 Task: Click on the How long does it take to verify the ID?
Action: Mouse moved to (145, 461)
Screenshot: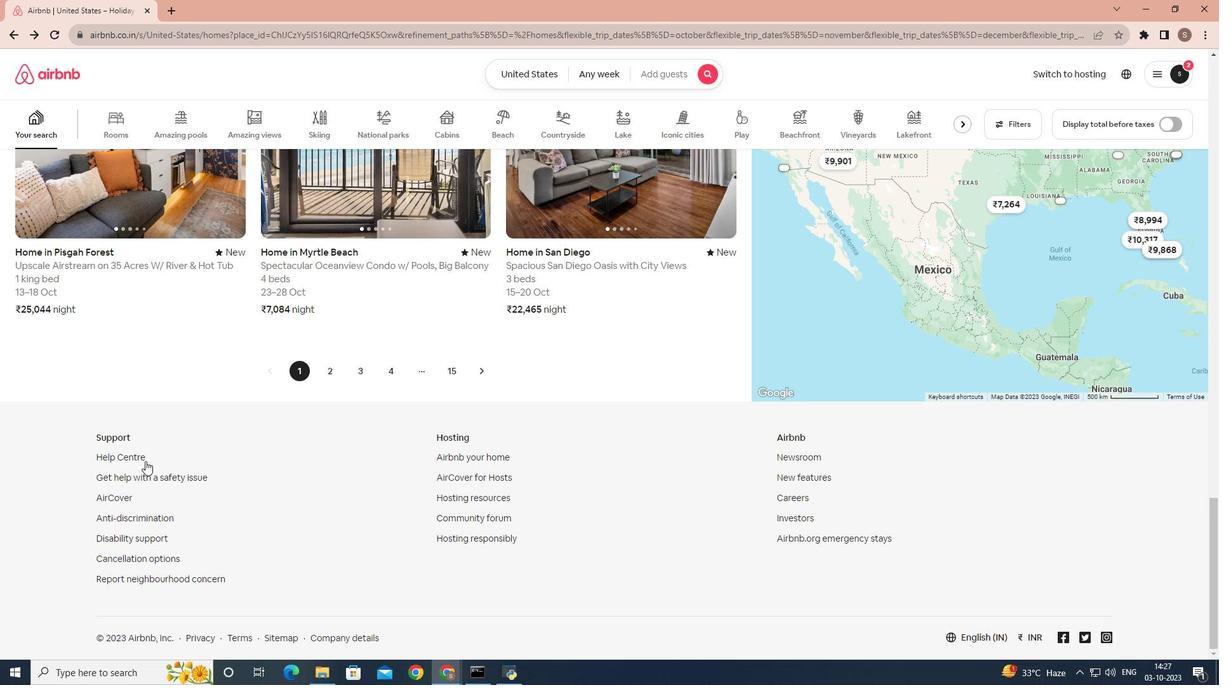 
Action: Mouse pressed left at (145, 461)
Screenshot: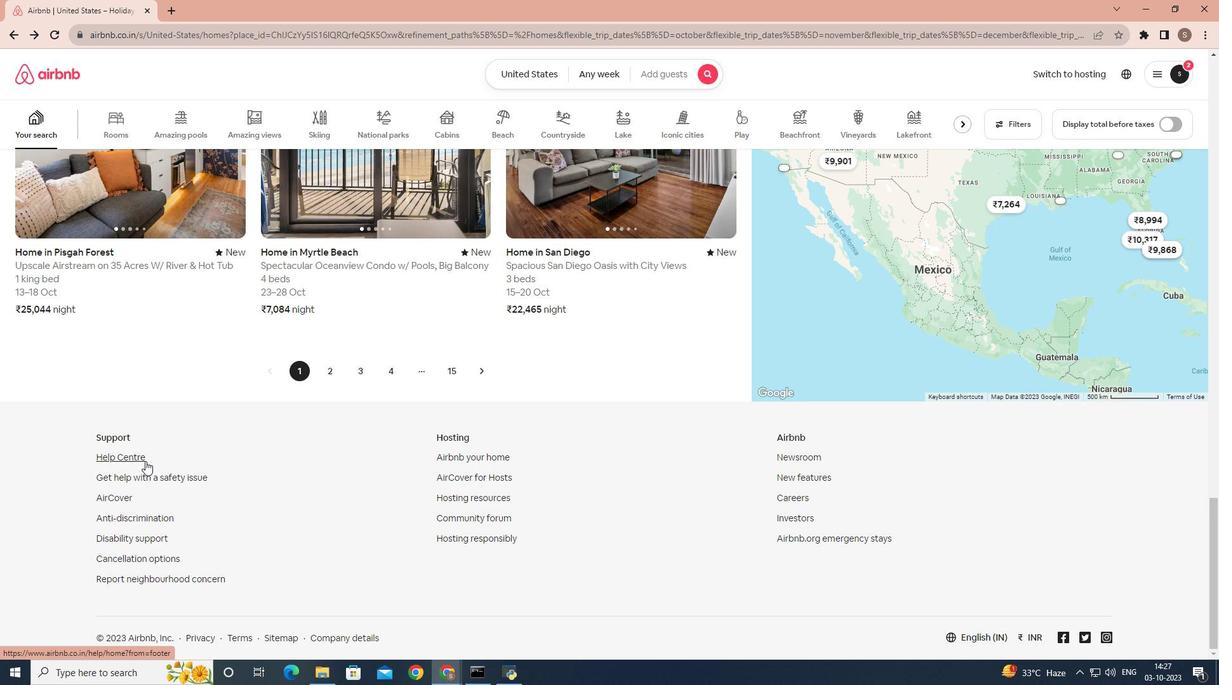 
Action: Mouse moved to (330, 489)
Screenshot: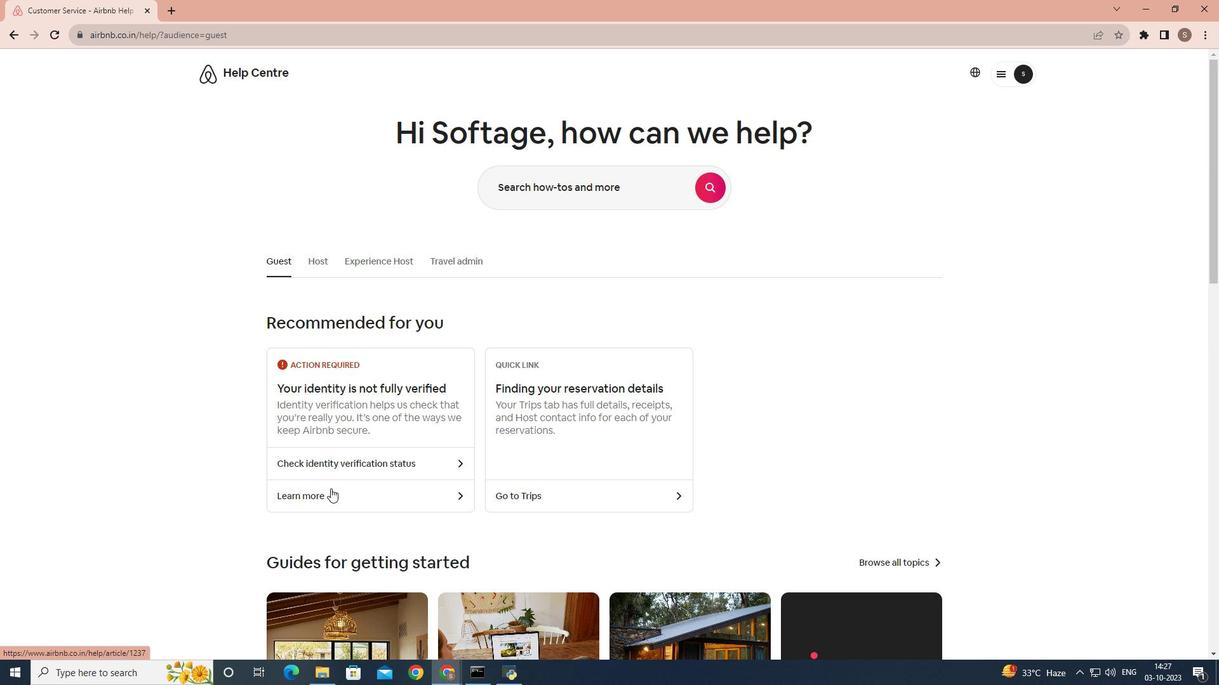 
Action: Mouse pressed left at (330, 489)
Screenshot: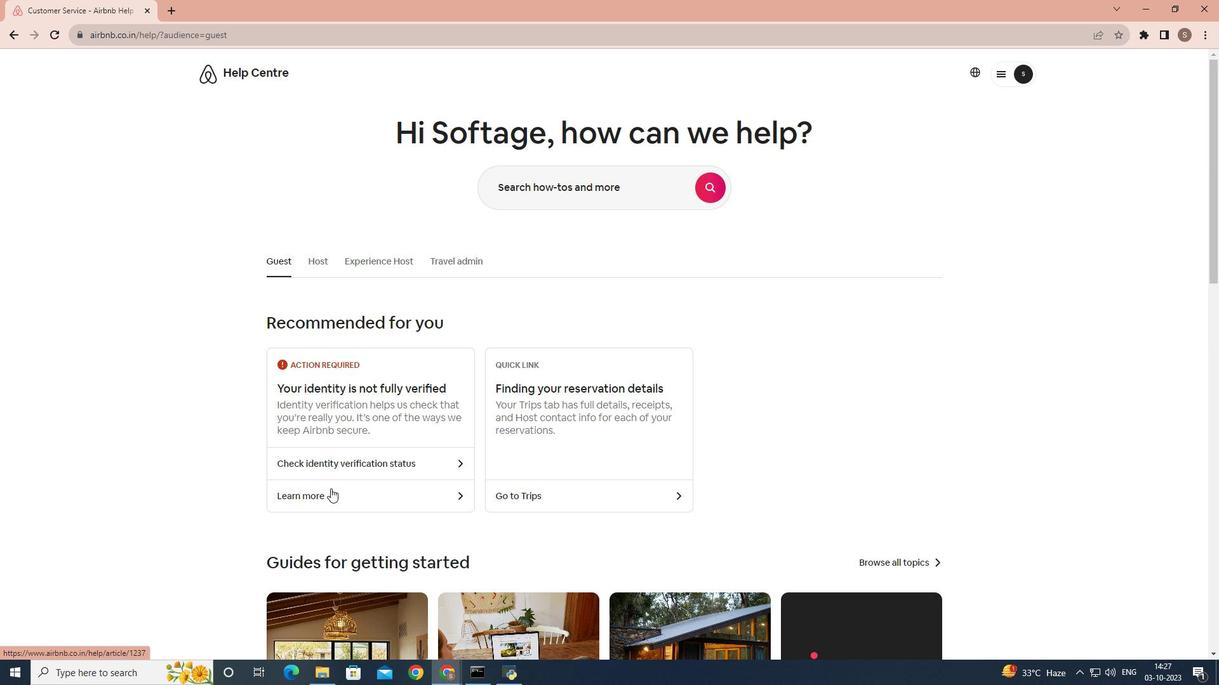 
Action: Mouse moved to (330, 489)
Screenshot: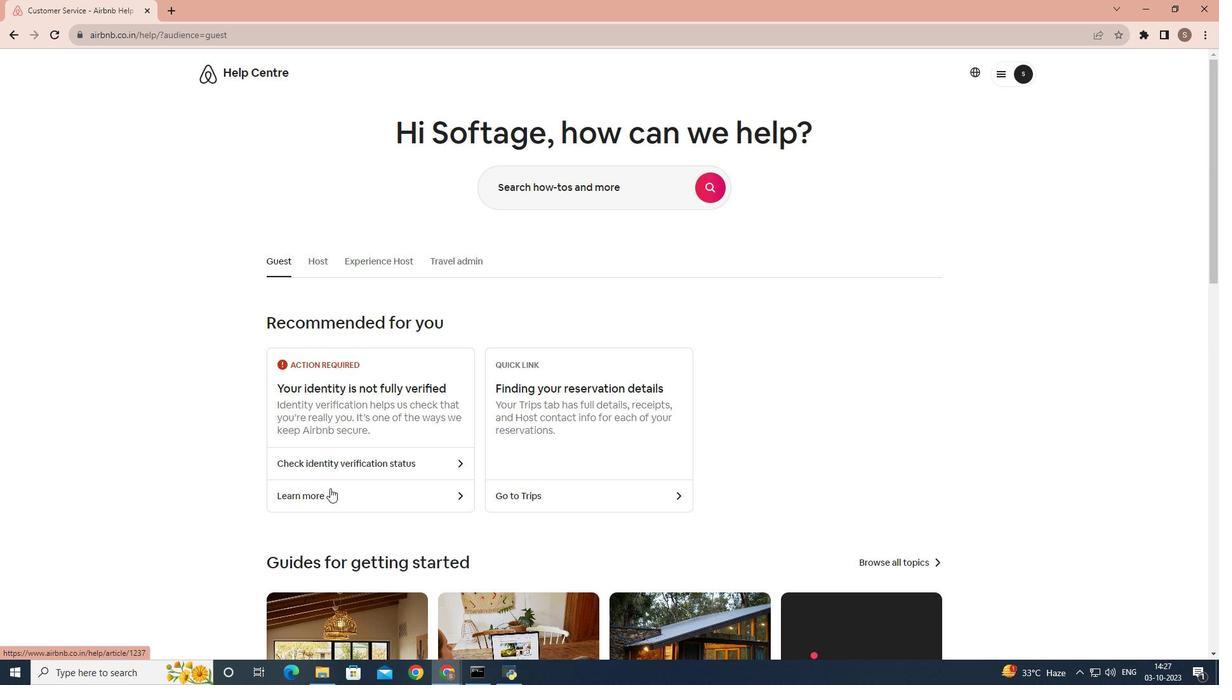
Action: Mouse scrolled (330, 488) with delta (0, 0)
Screenshot: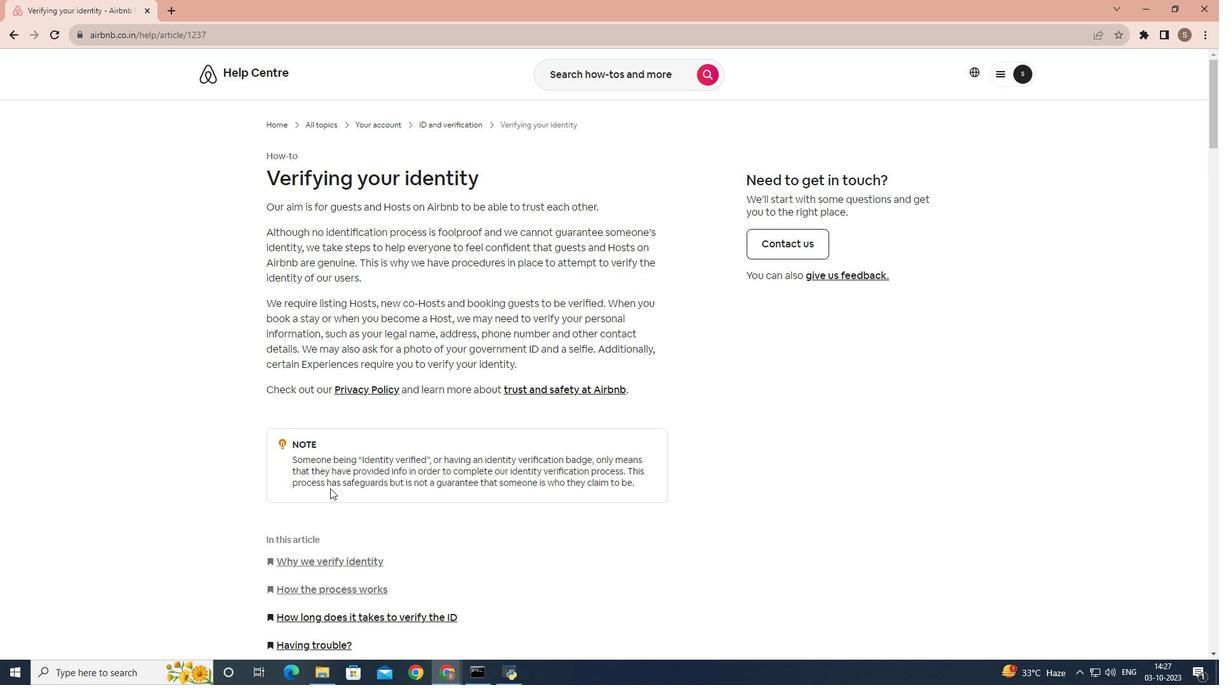 
Action: Mouse moved to (330, 489)
Screenshot: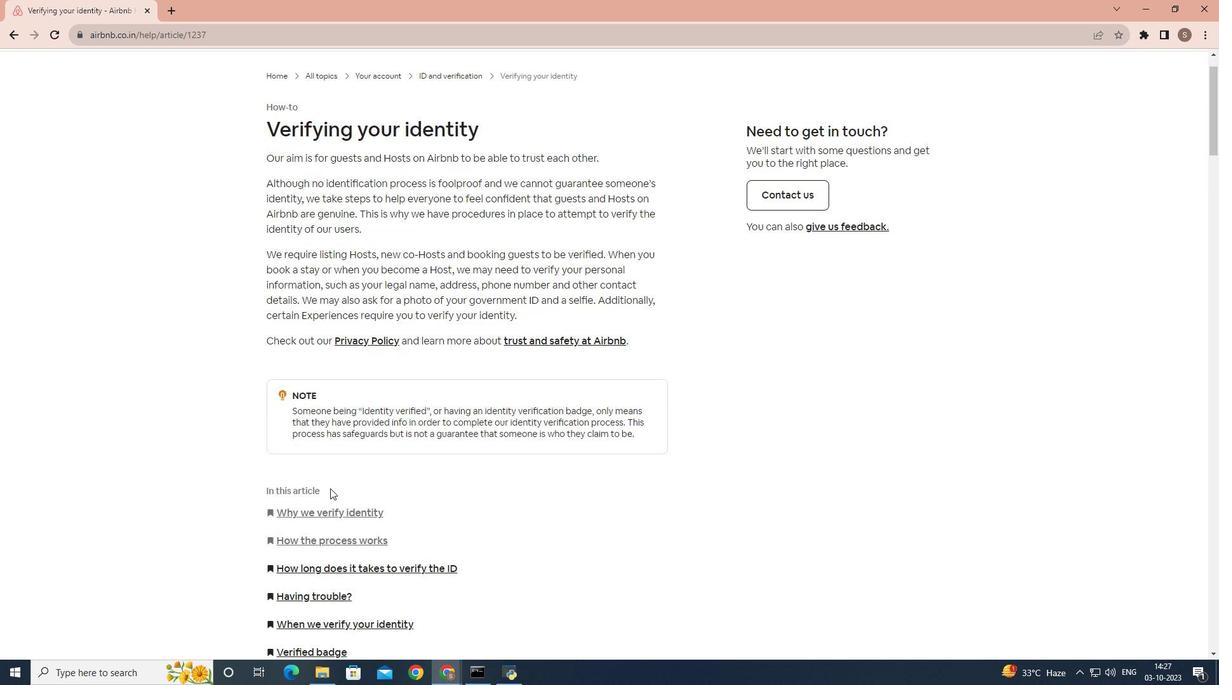 
Action: Mouse scrolled (330, 488) with delta (0, 0)
Screenshot: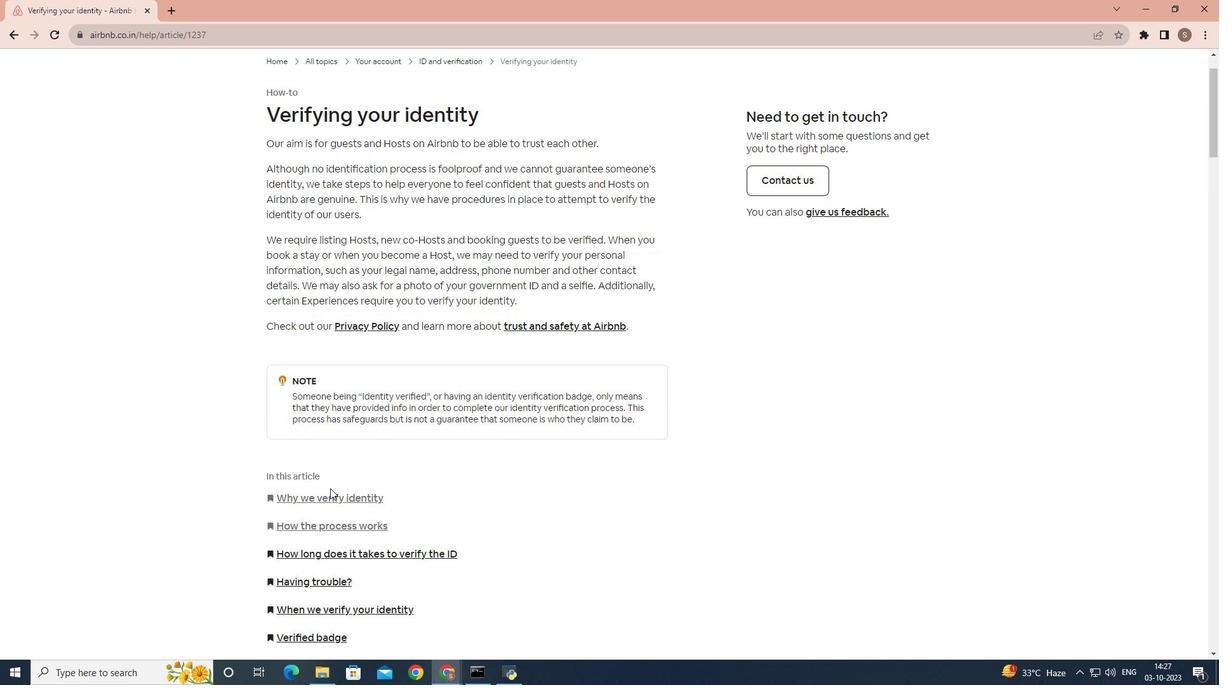 
Action: Mouse pressed left at (330, 489)
Screenshot: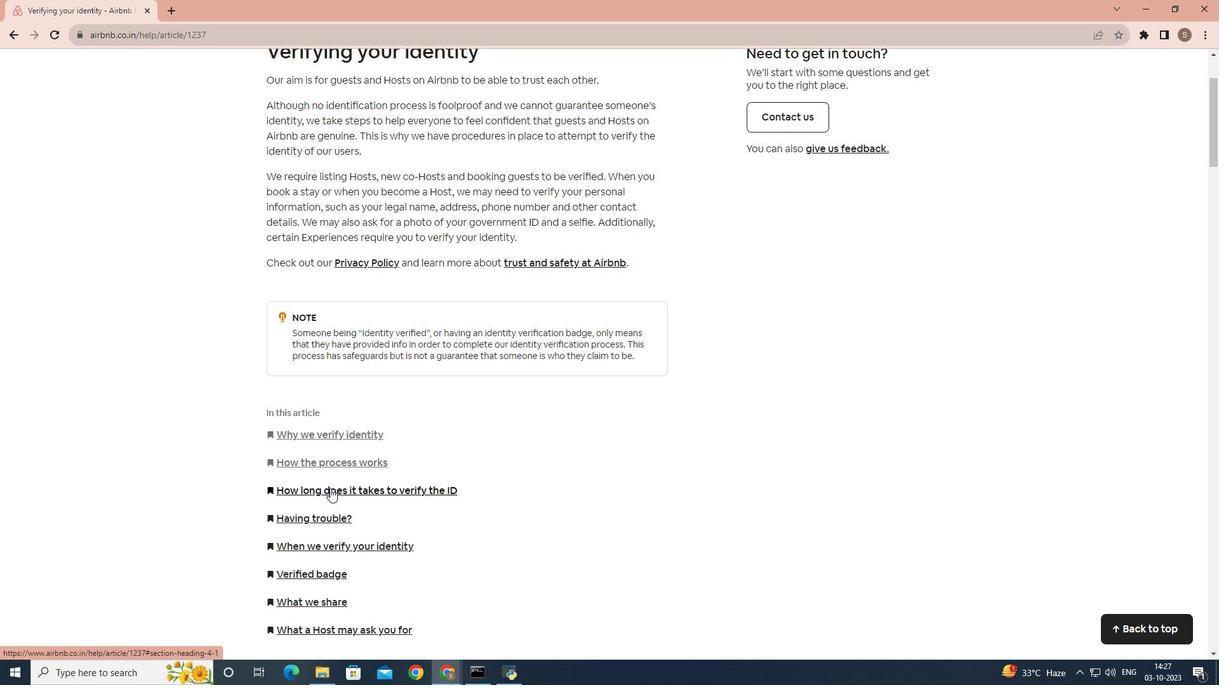 
